 Task: Create a due date automation trigger when advanced on, 2 working days after a card is due add content with a name or a description ending with resume at 11:00 AM.
Action: Mouse moved to (1092, 89)
Screenshot: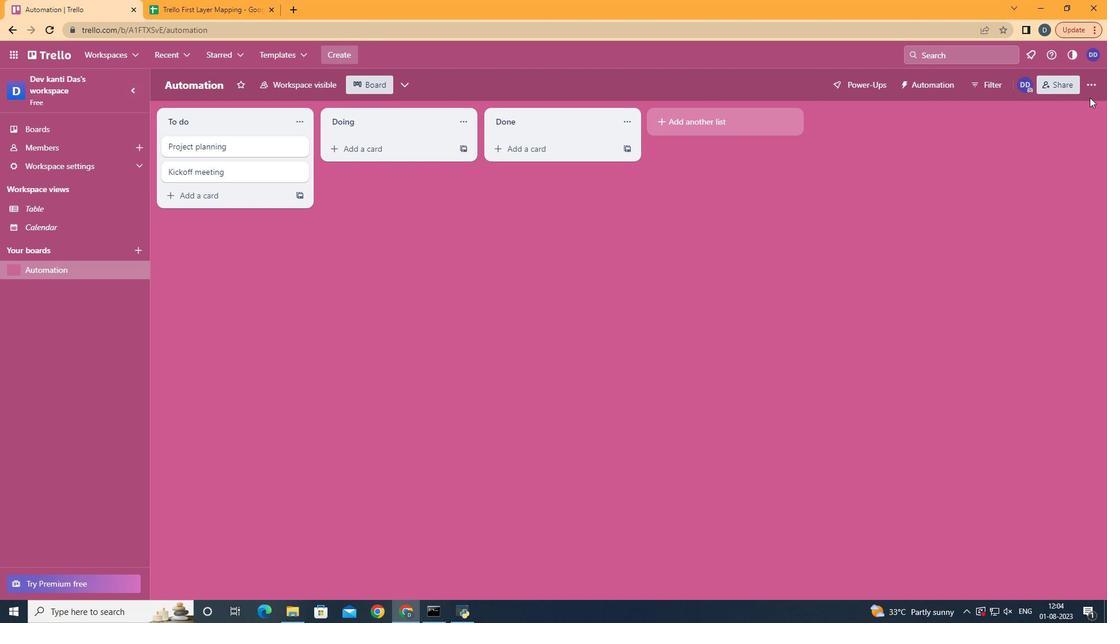 
Action: Mouse pressed left at (1092, 89)
Screenshot: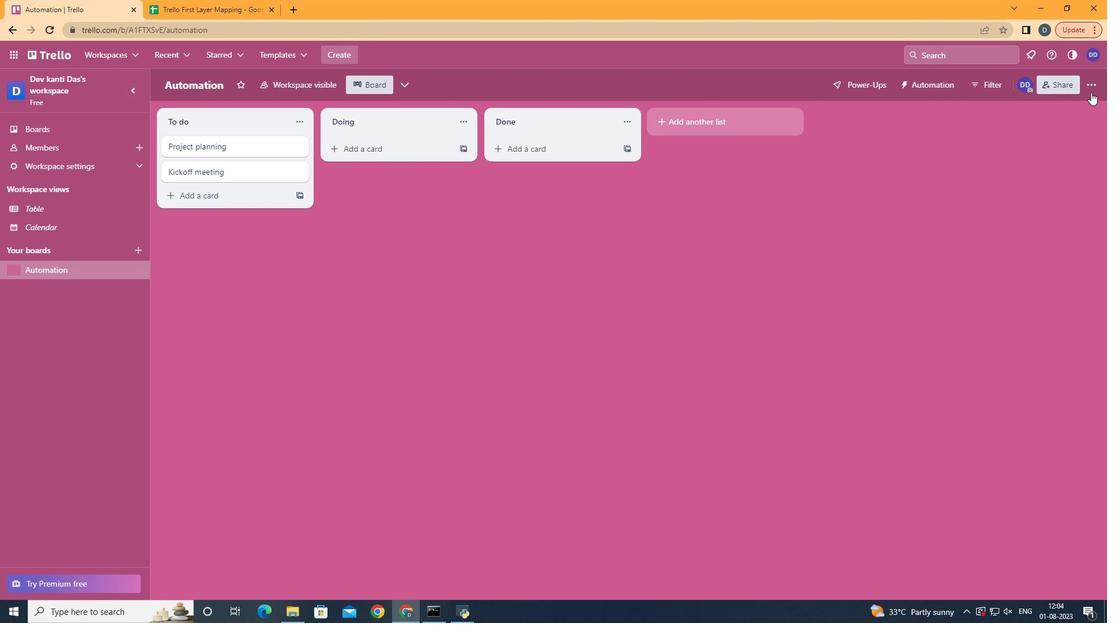 
Action: Mouse moved to (977, 250)
Screenshot: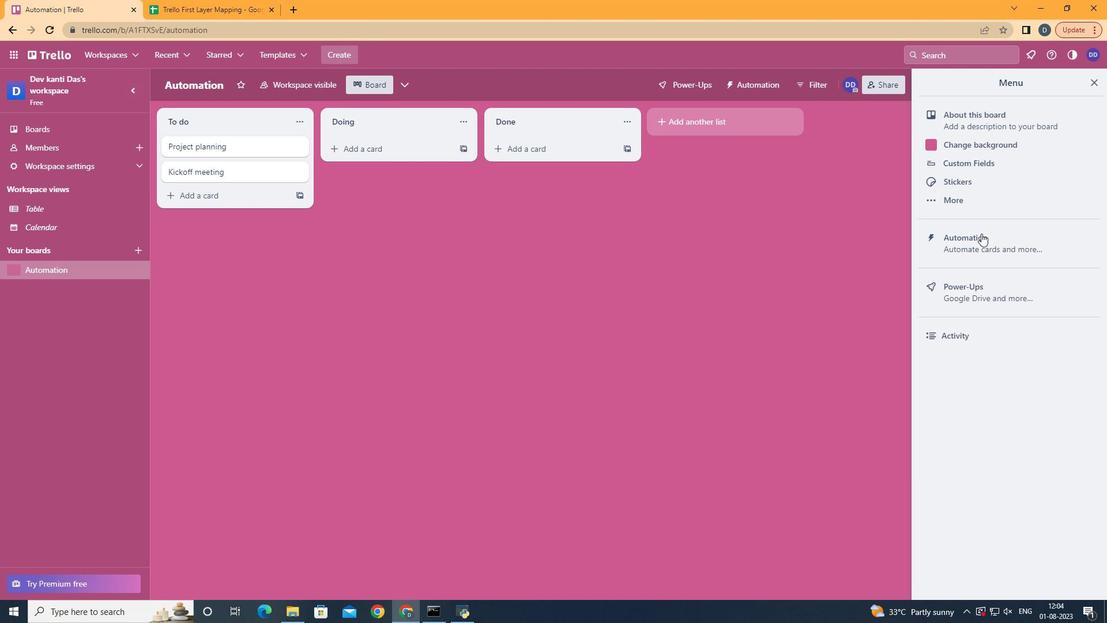 
Action: Mouse pressed left at (977, 250)
Screenshot: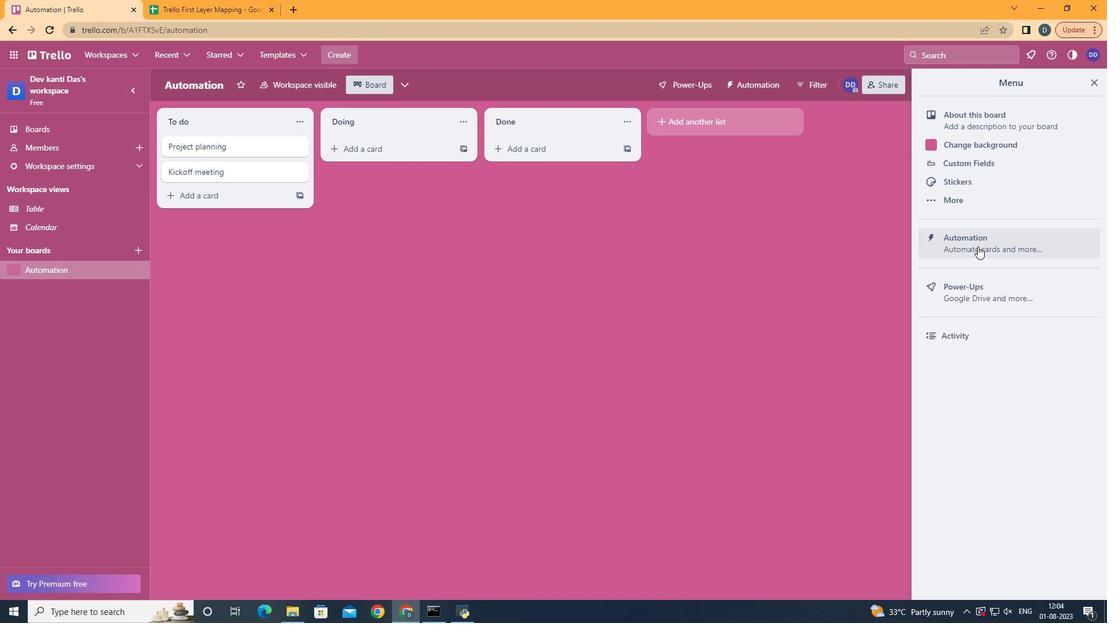 
Action: Mouse moved to (246, 231)
Screenshot: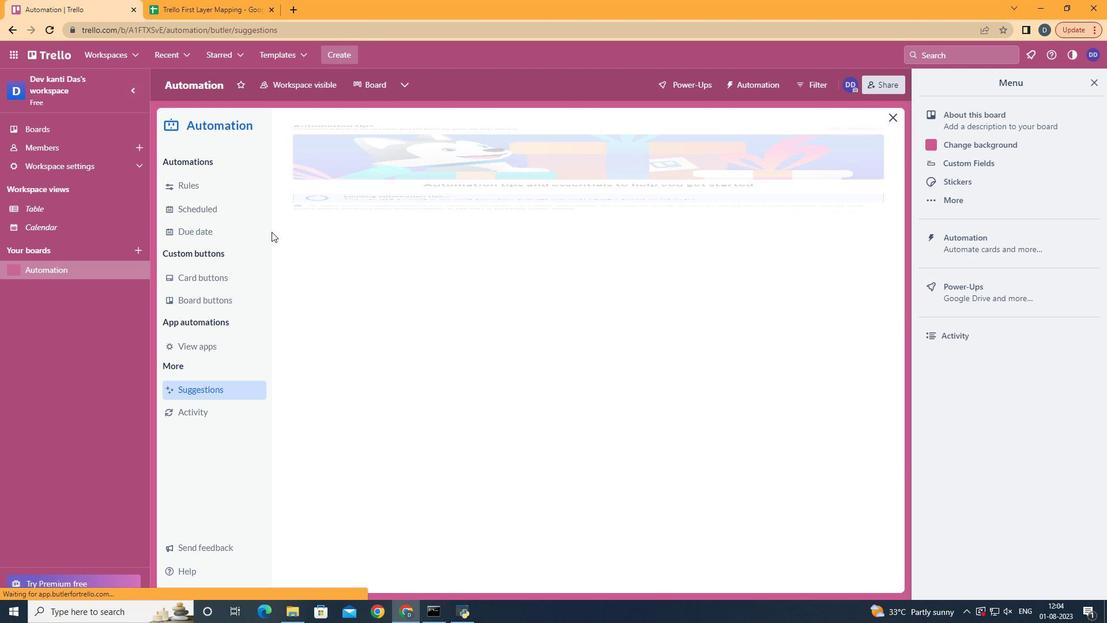 
Action: Mouse pressed left at (246, 231)
Screenshot: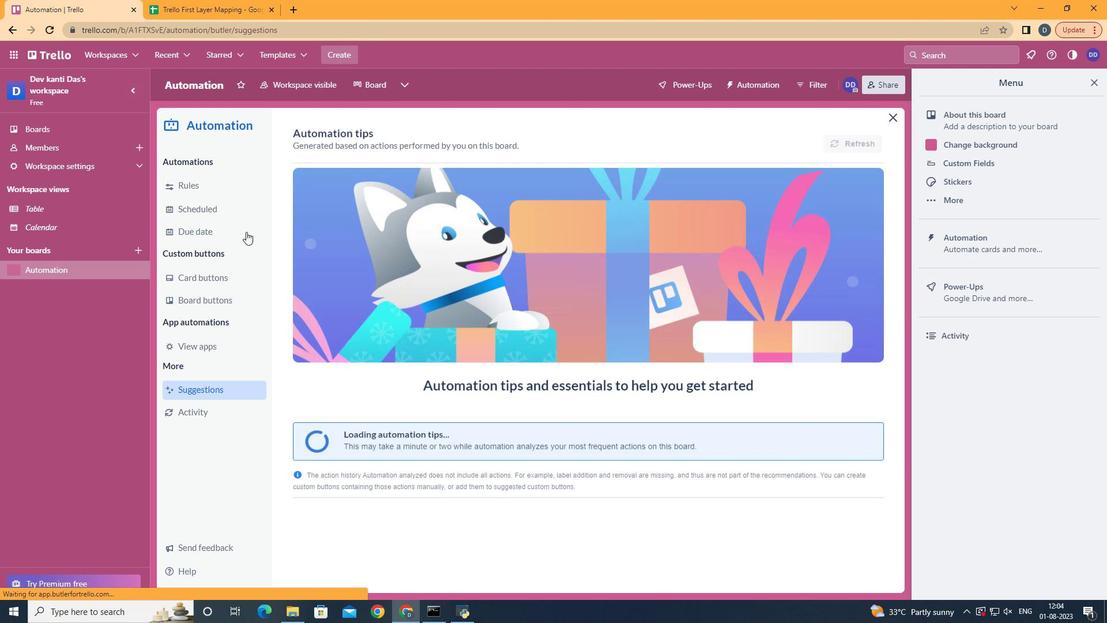 
Action: Mouse moved to (815, 139)
Screenshot: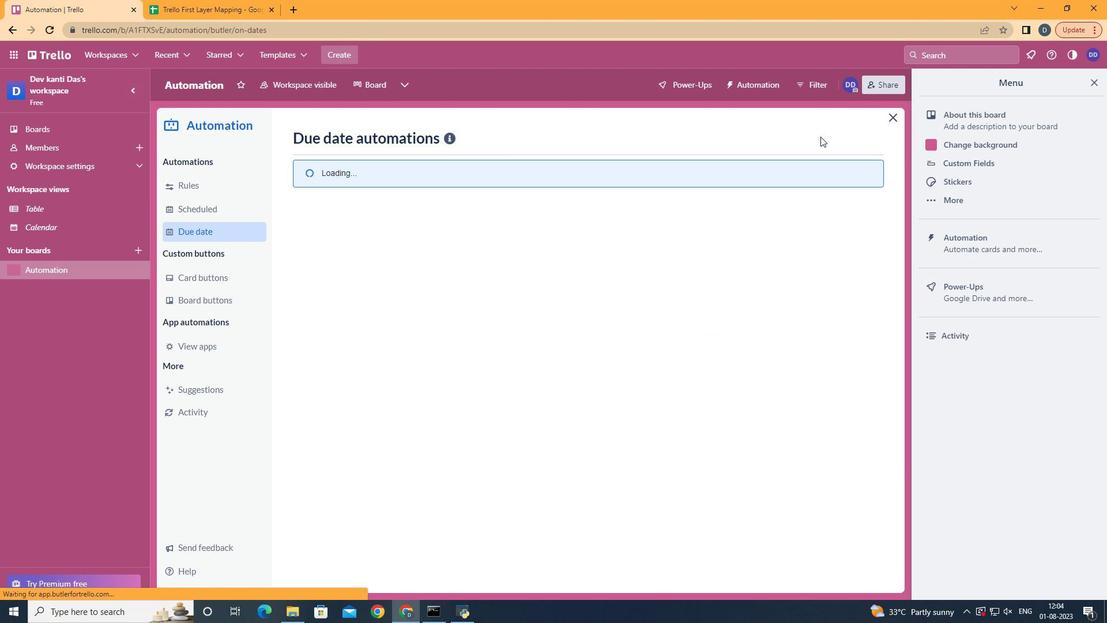 
Action: Mouse pressed left at (815, 139)
Screenshot: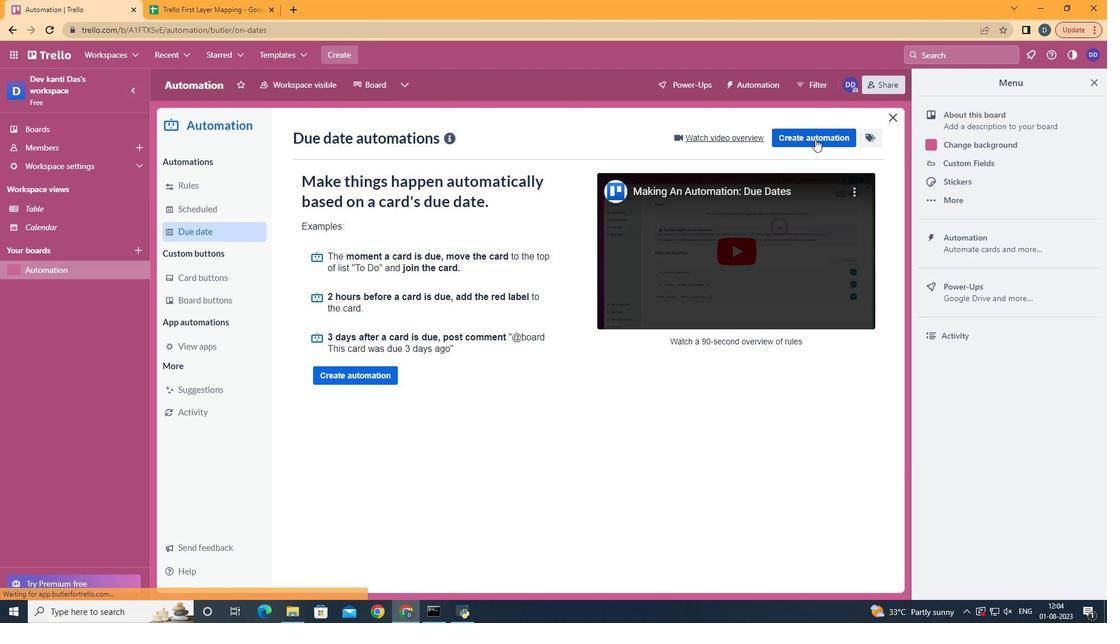 
Action: Mouse moved to (626, 250)
Screenshot: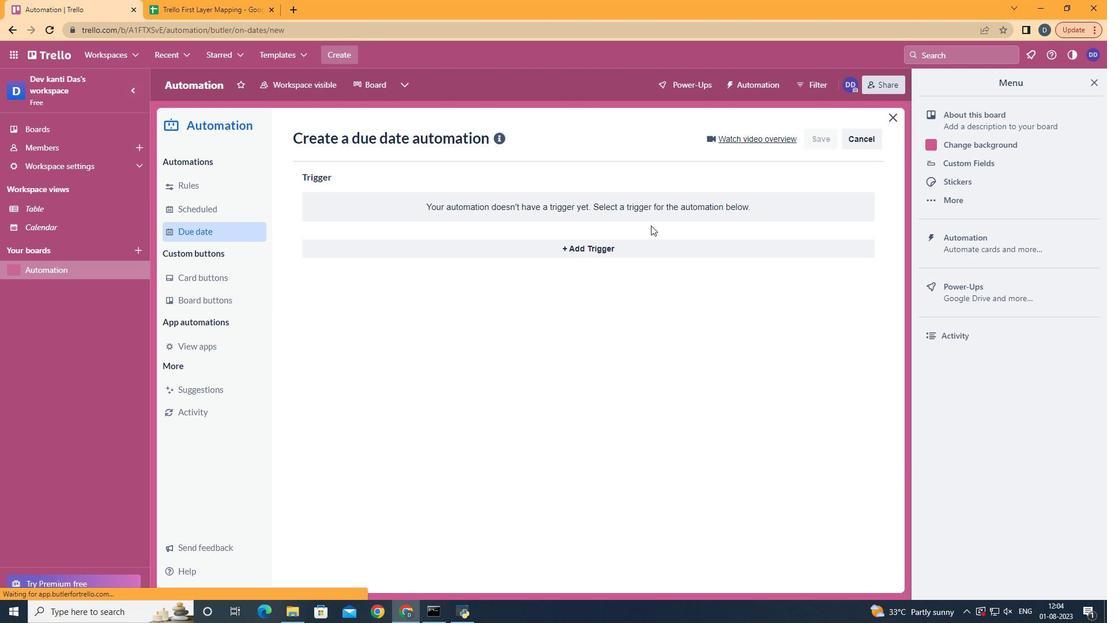 
Action: Mouse pressed left at (626, 250)
Screenshot: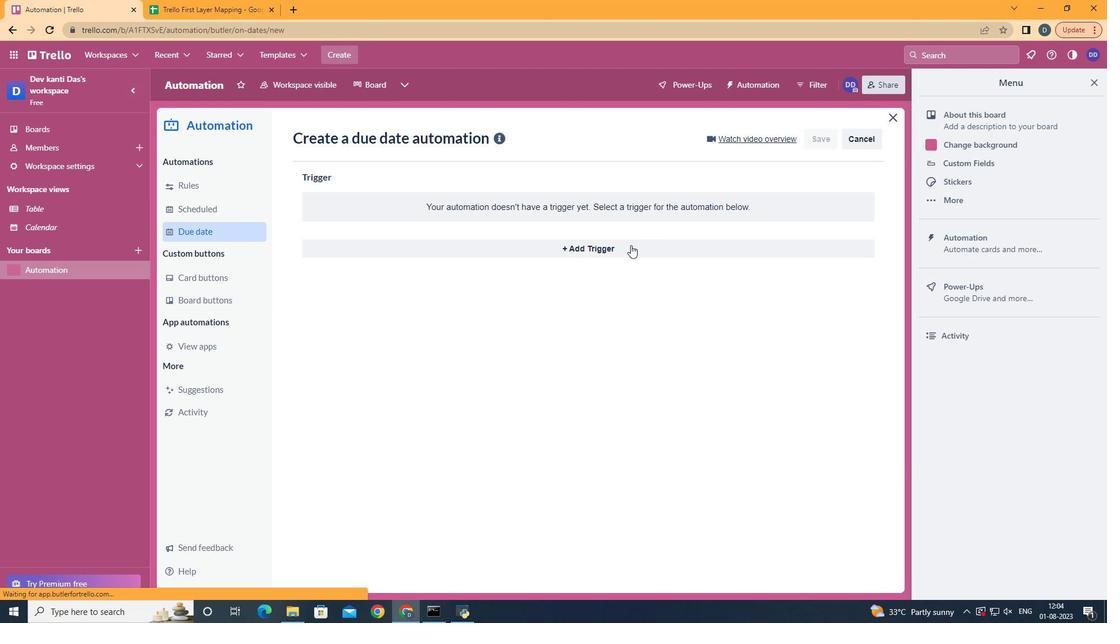
Action: Mouse moved to (374, 466)
Screenshot: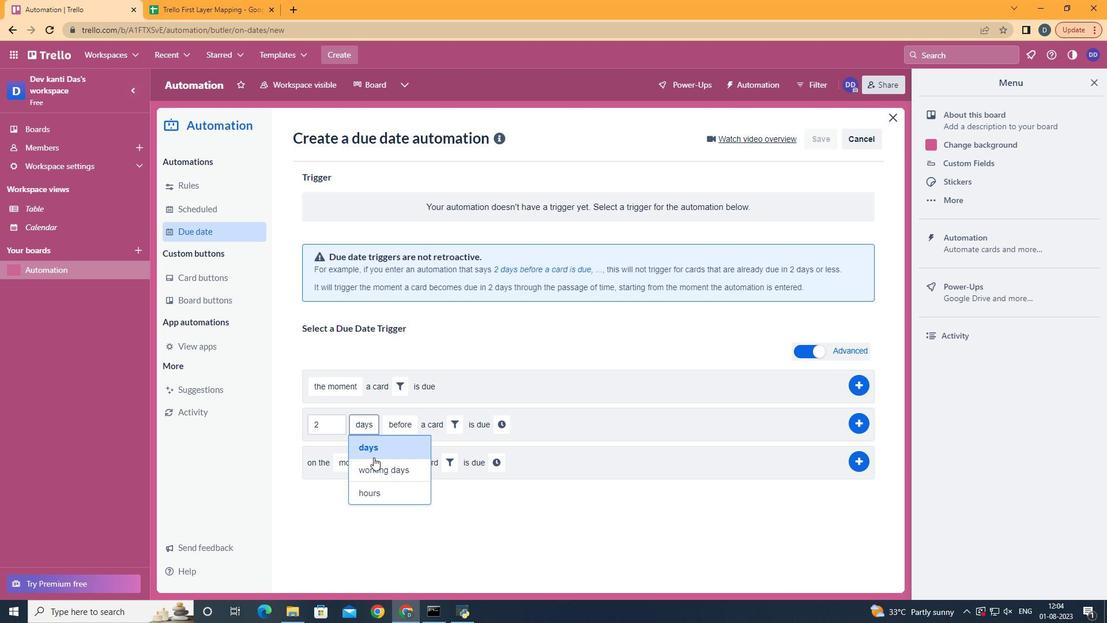 
Action: Mouse pressed left at (374, 466)
Screenshot: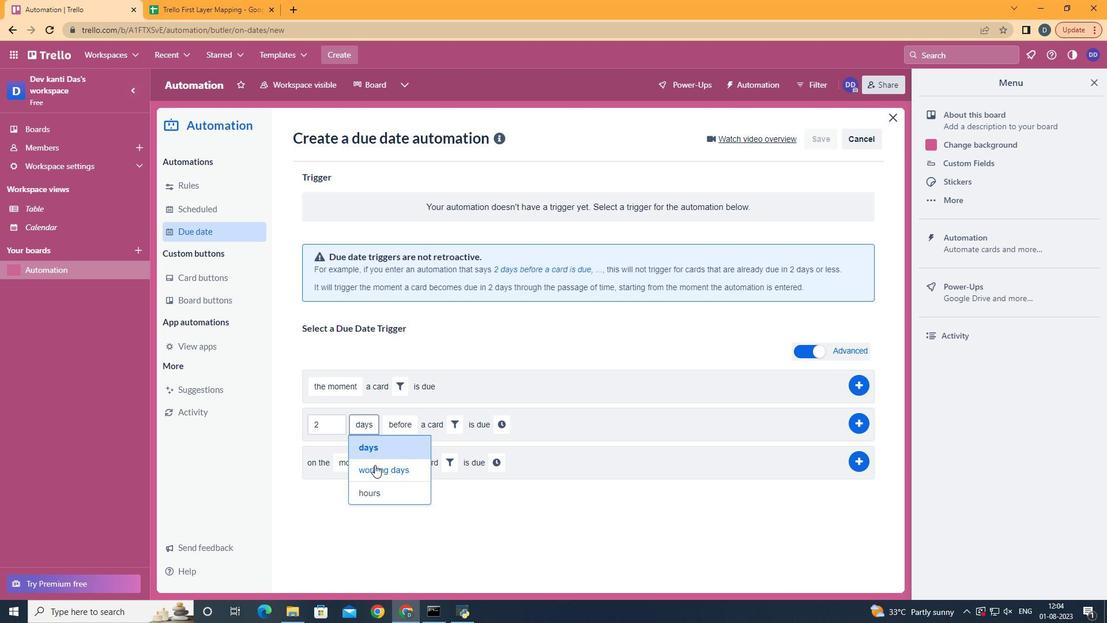 
Action: Mouse moved to (427, 472)
Screenshot: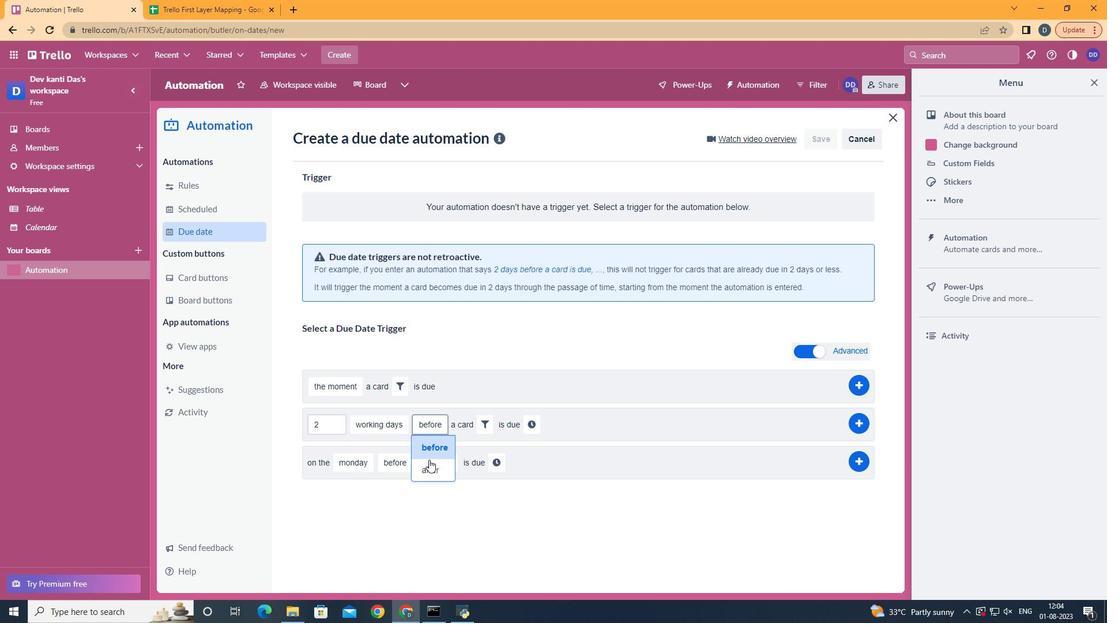 
Action: Mouse pressed left at (427, 472)
Screenshot: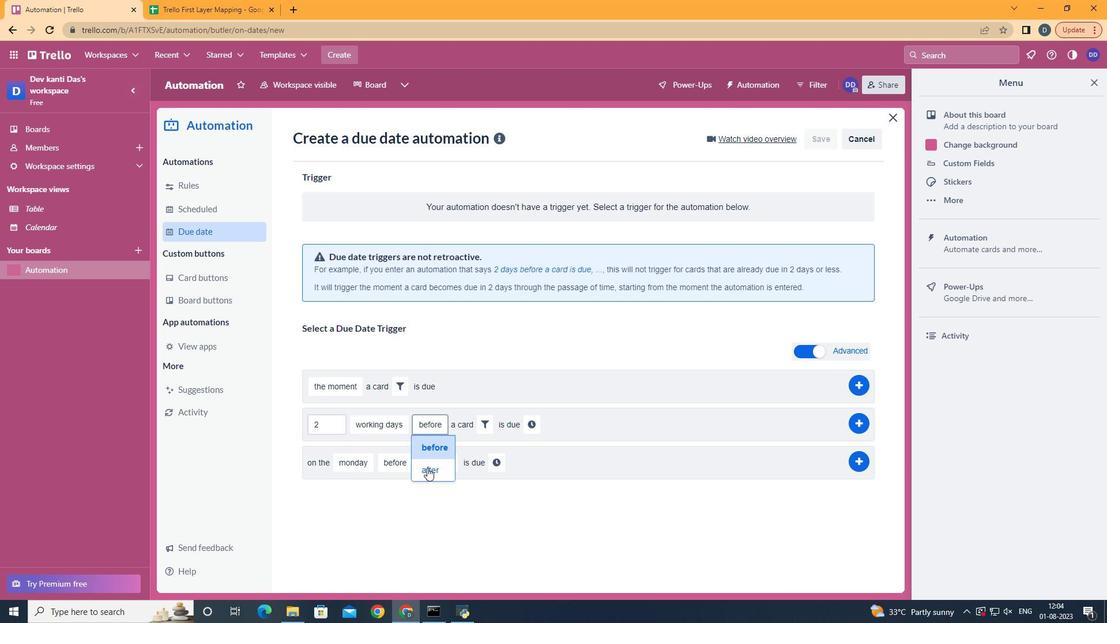 
Action: Mouse moved to (475, 431)
Screenshot: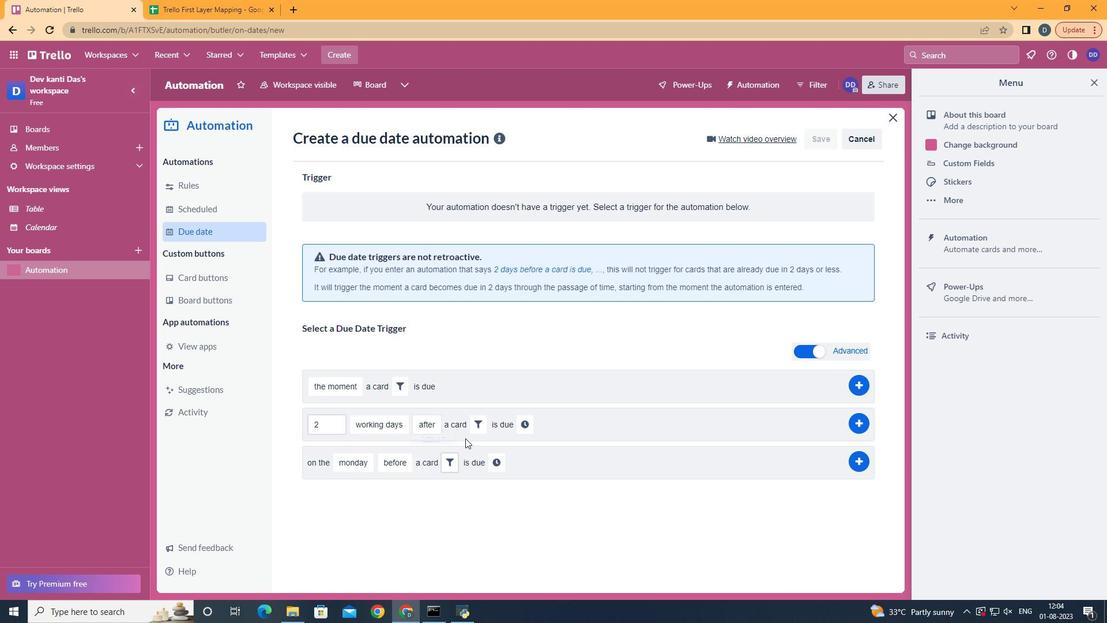 
Action: Mouse pressed left at (475, 431)
Screenshot: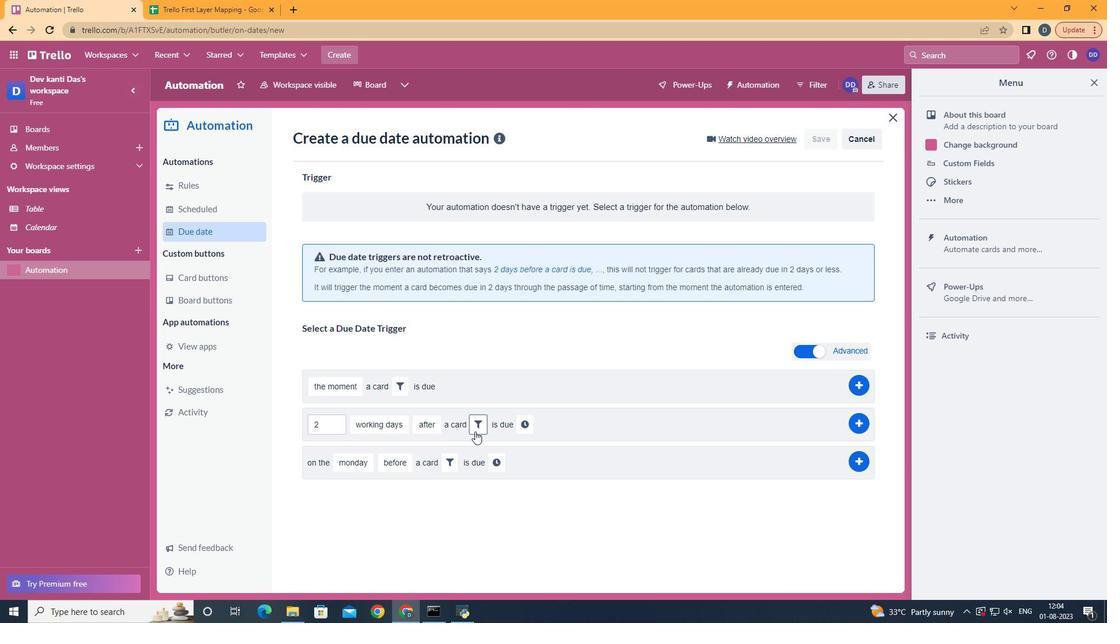 
Action: Mouse moved to (625, 463)
Screenshot: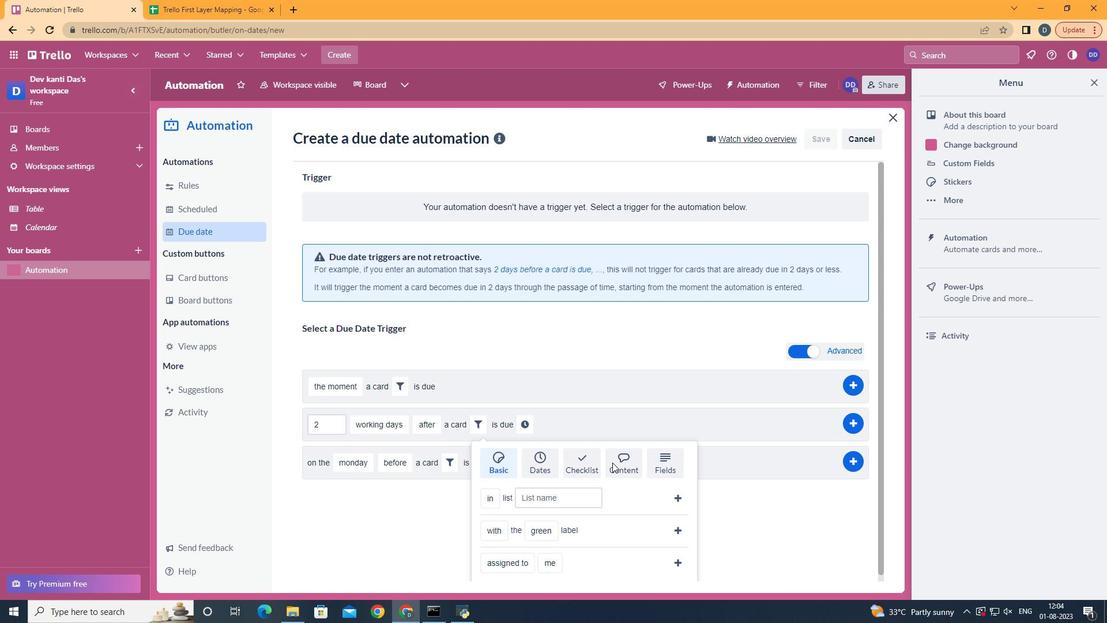 
Action: Mouse pressed left at (625, 463)
Screenshot: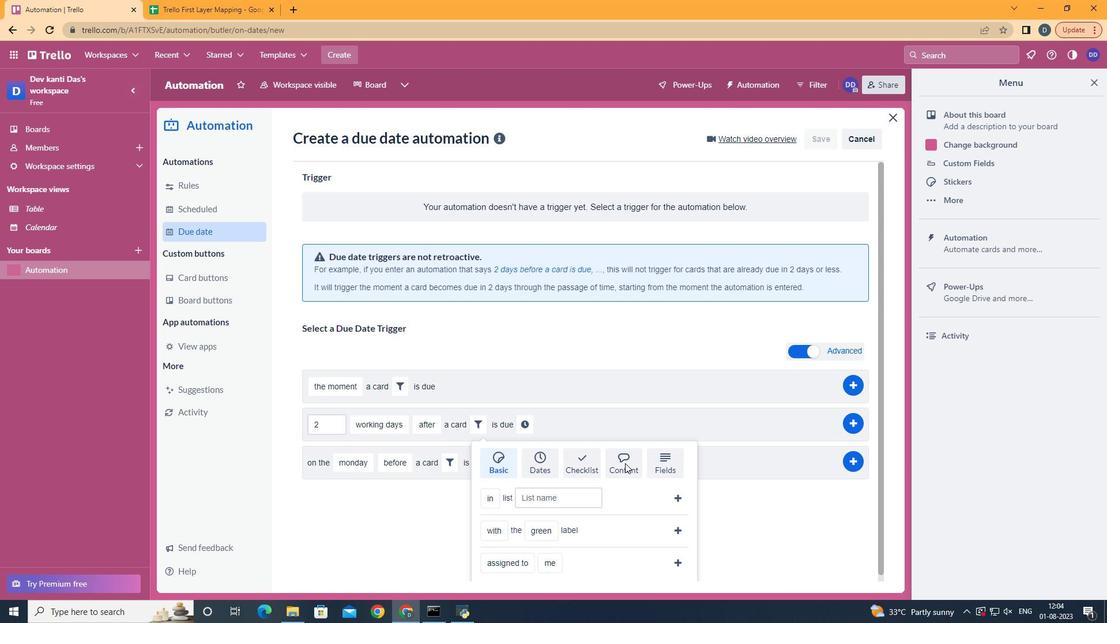 
Action: Mouse moved to (548, 567)
Screenshot: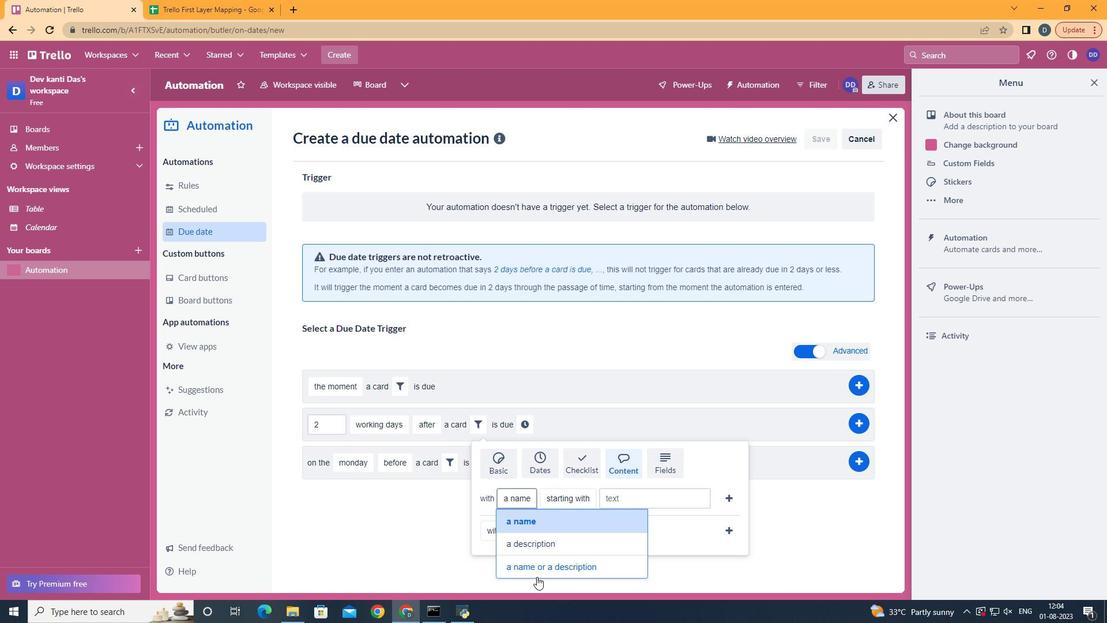 
Action: Mouse pressed left at (548, 567)
Screenshot: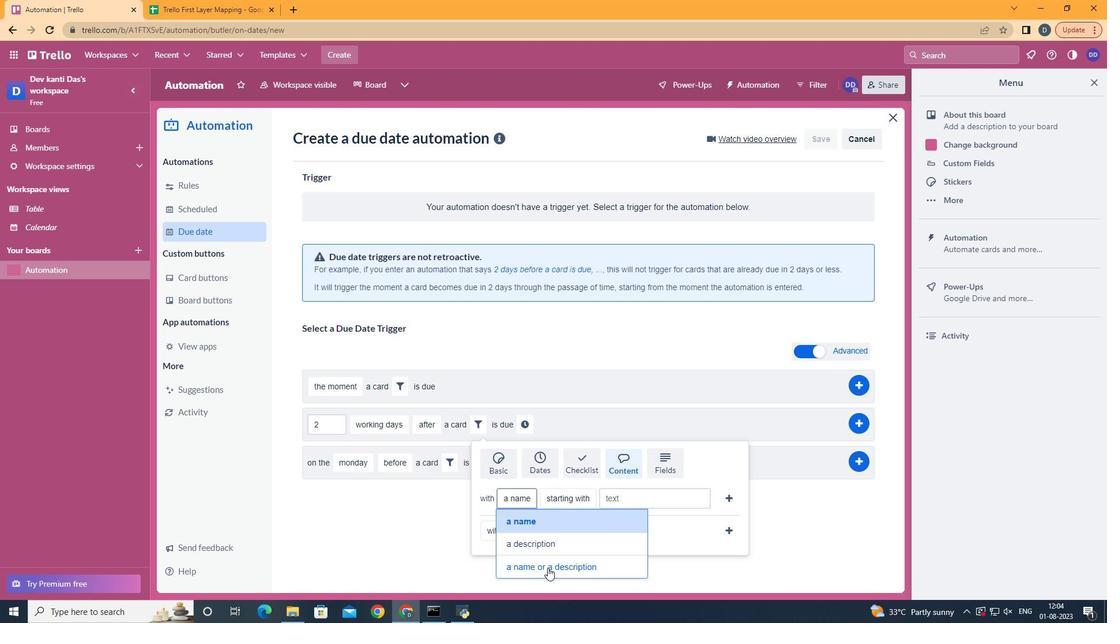 
Action: Mouse moved to (643, 380)
Screenshot: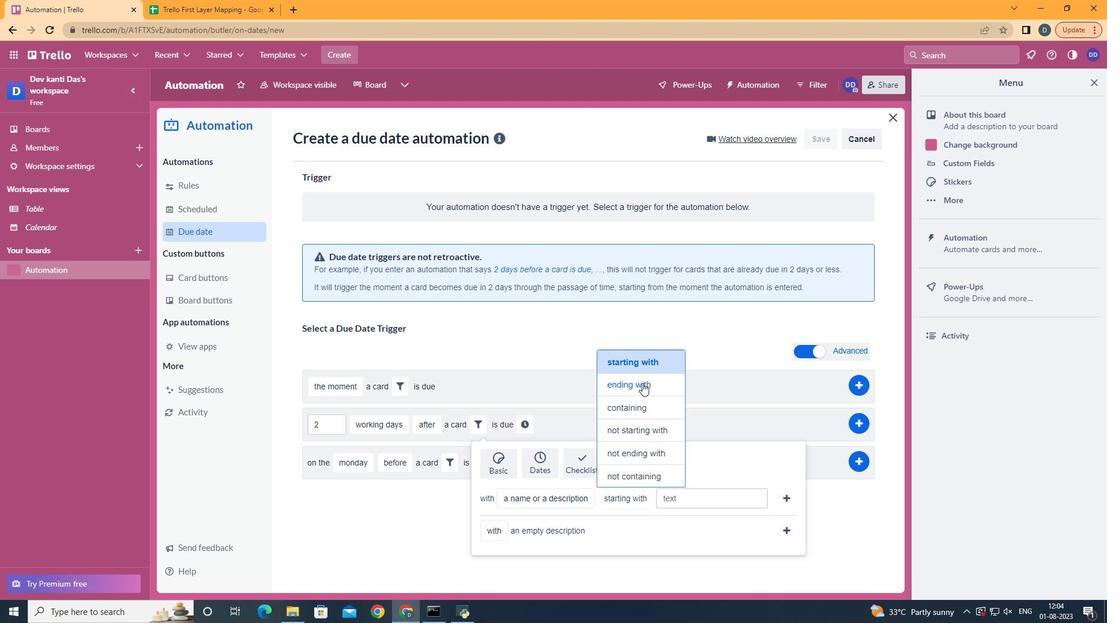 
Action: Mouse pressed left at (643, 380)
Screenshot: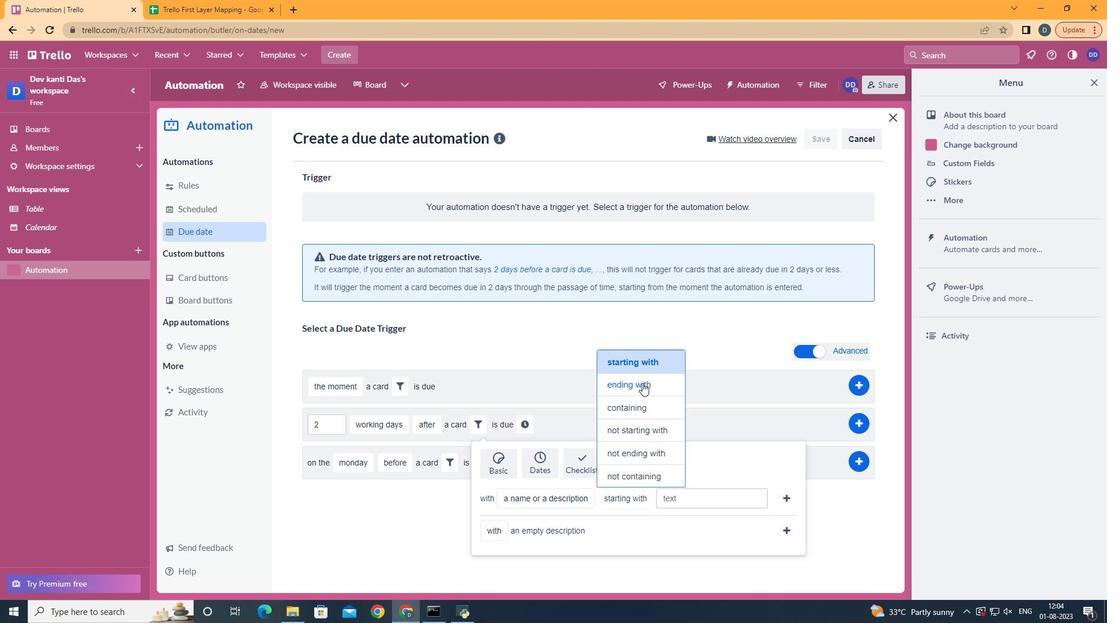 
Action: Mouse moved to (692, 497)
Screenshot: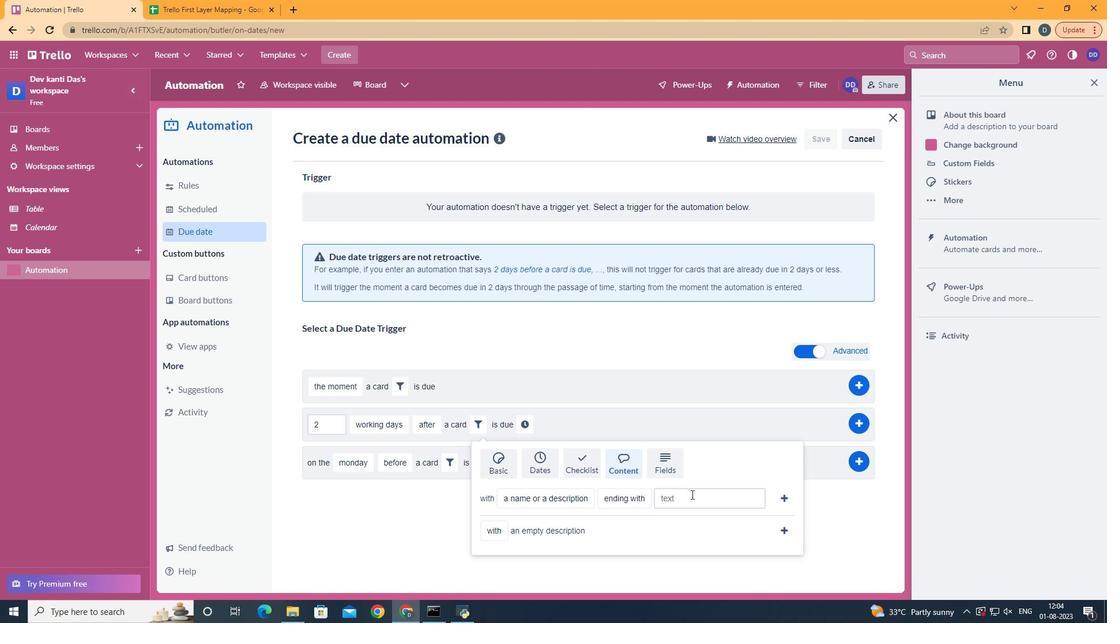 
Action: Mouse pressed left at (692, 497)
Screenshot: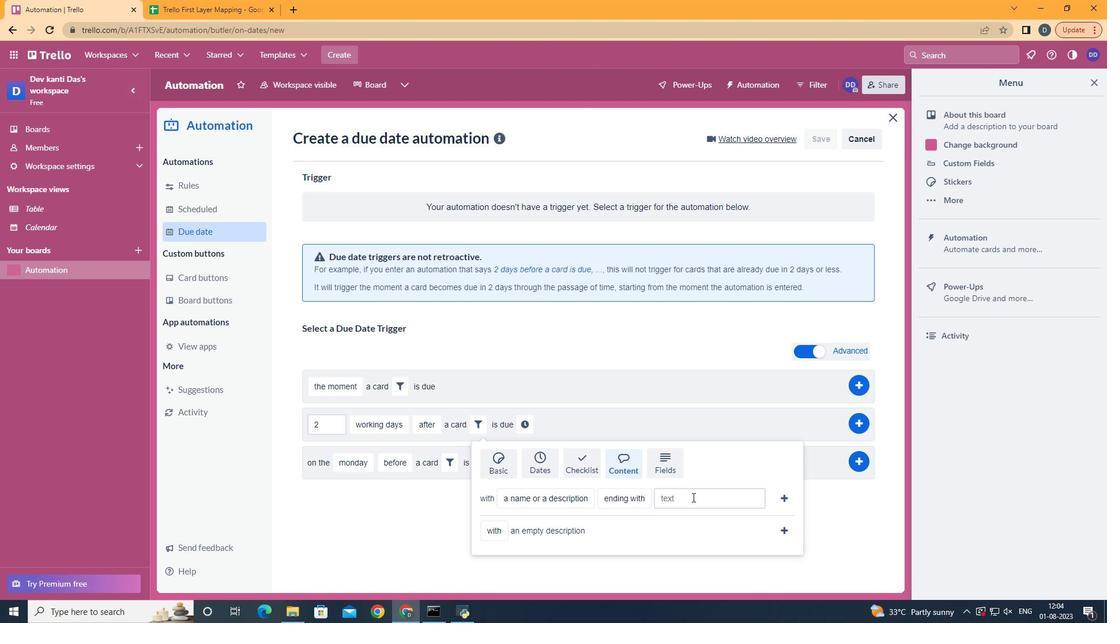 
Action: Key pressed resume
Screenshot: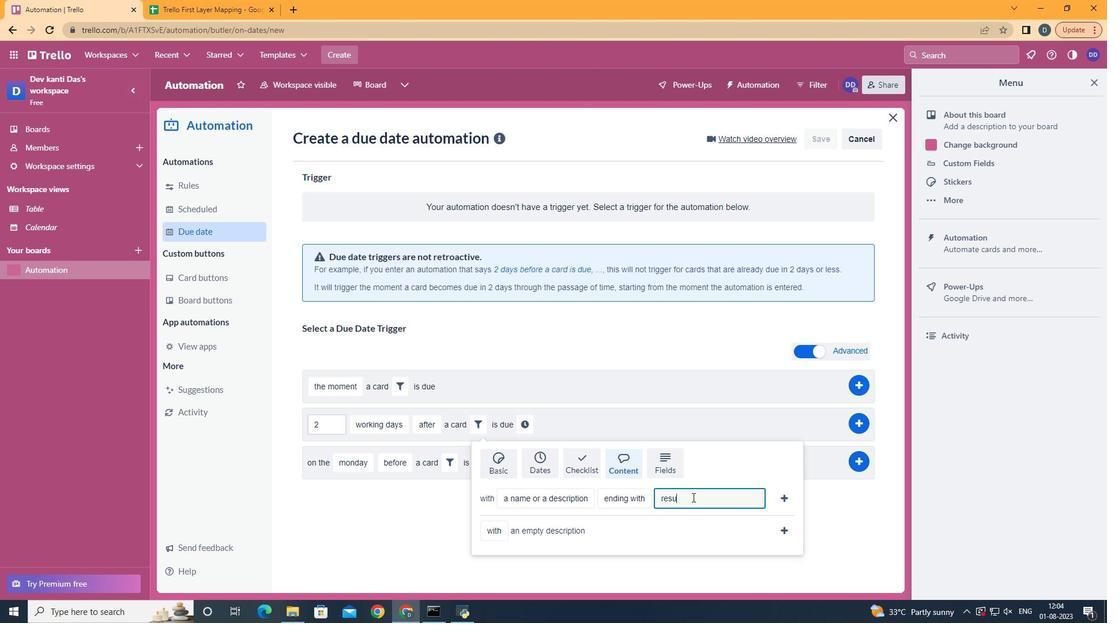 
Action: Mouse moved to (788, 494)
Screenshot: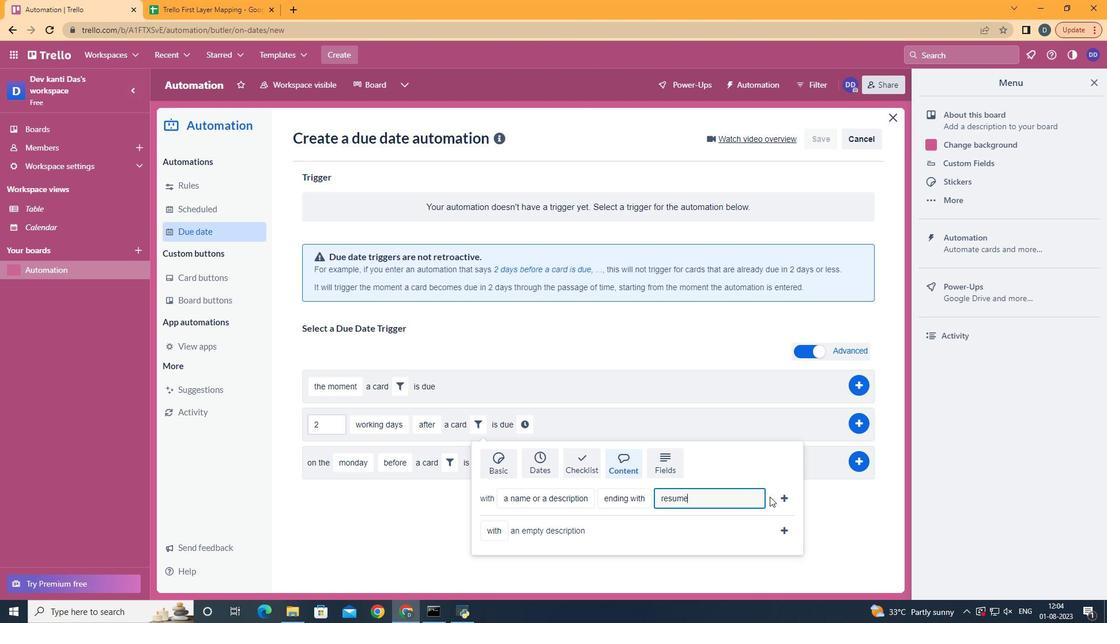 
Action: Mouse pressed left at (788, 494)
Screenshot: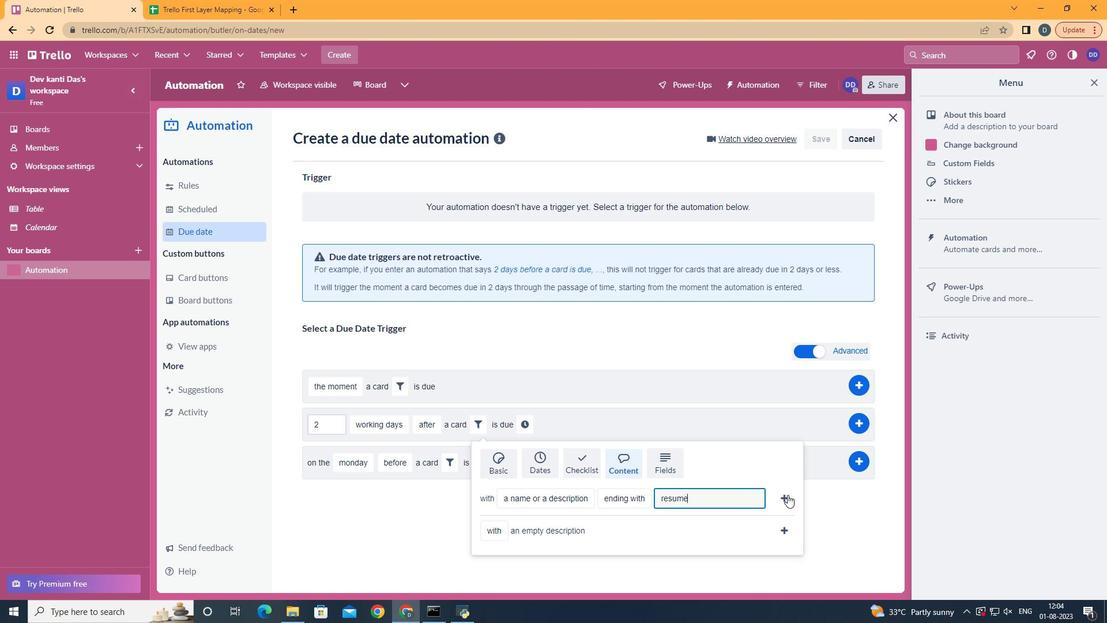 
Action: Mouse moved to (734, 415)
Screenshot: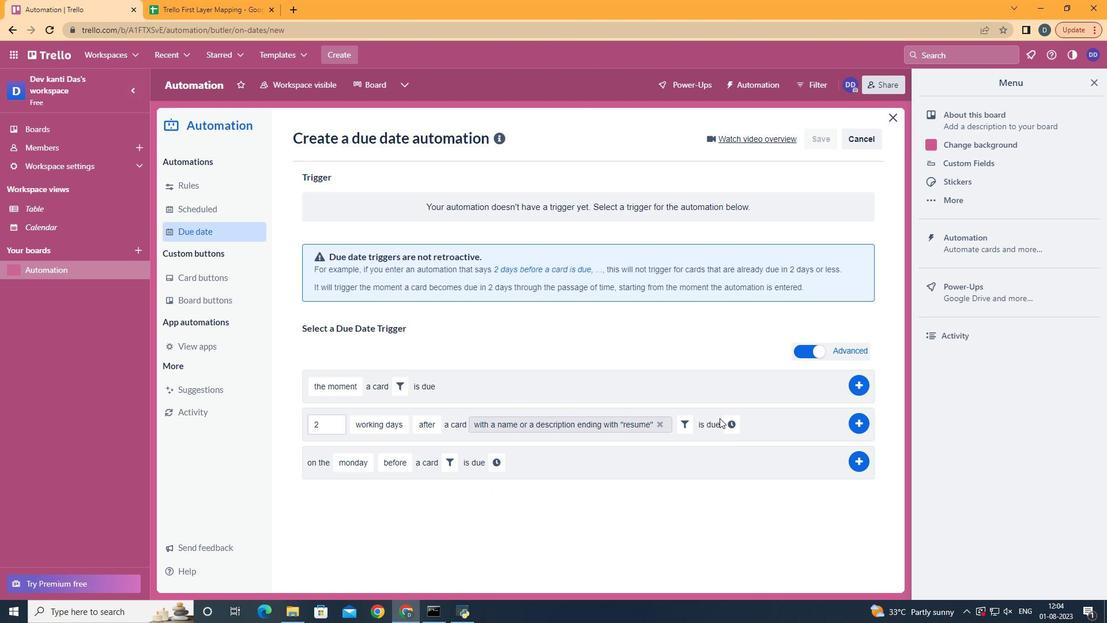 
Action: Mouse pressed left at (734, 415)
Screenshot: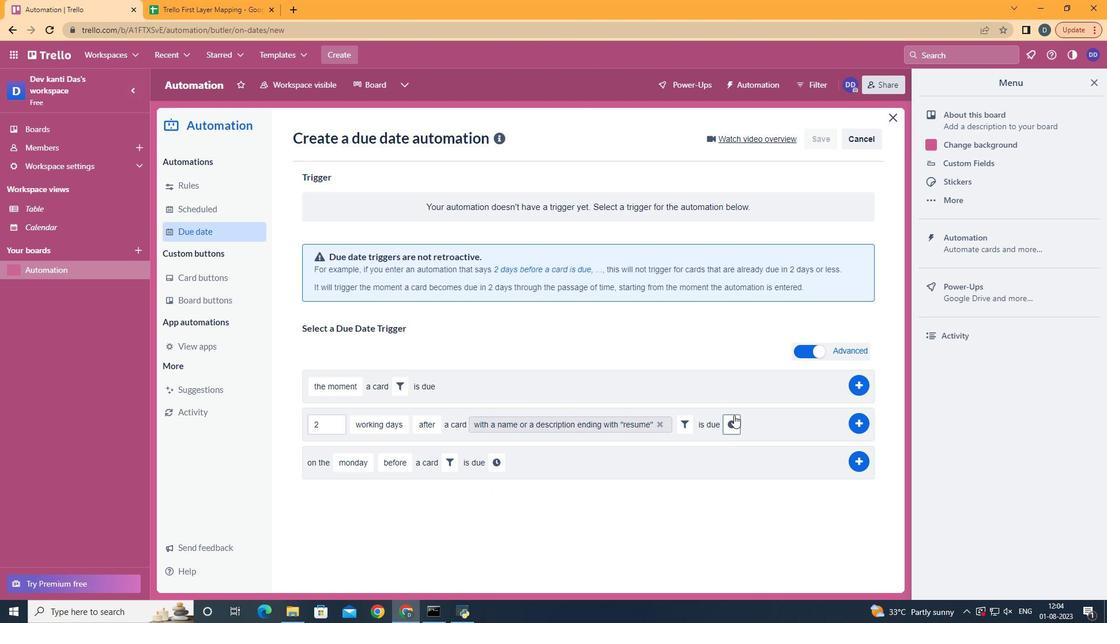 
Action: Mouse moved to (340, 445)
Screenshot: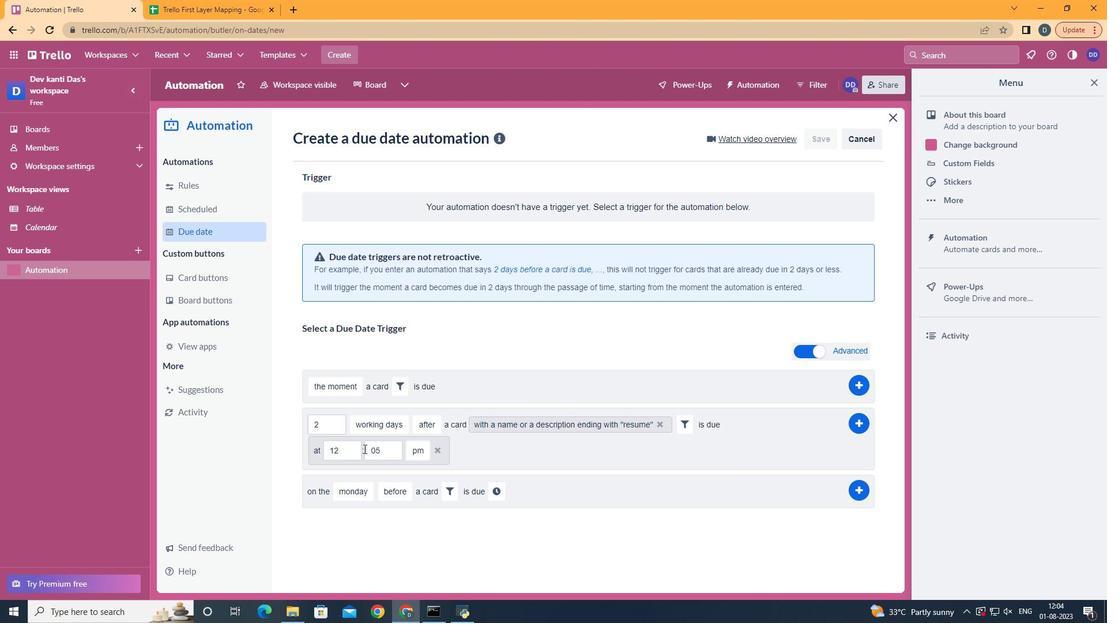 
Action: Mouse pressed left at (340, 445)
Screenshot: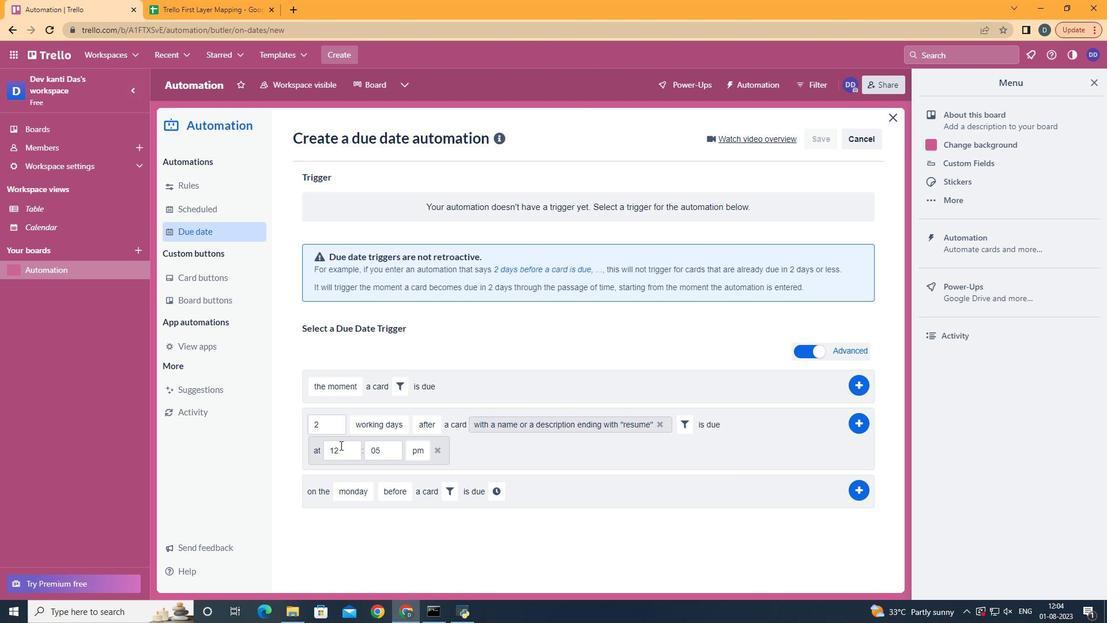 
Action: Key pressed <Key.backspace>1
Screenshot: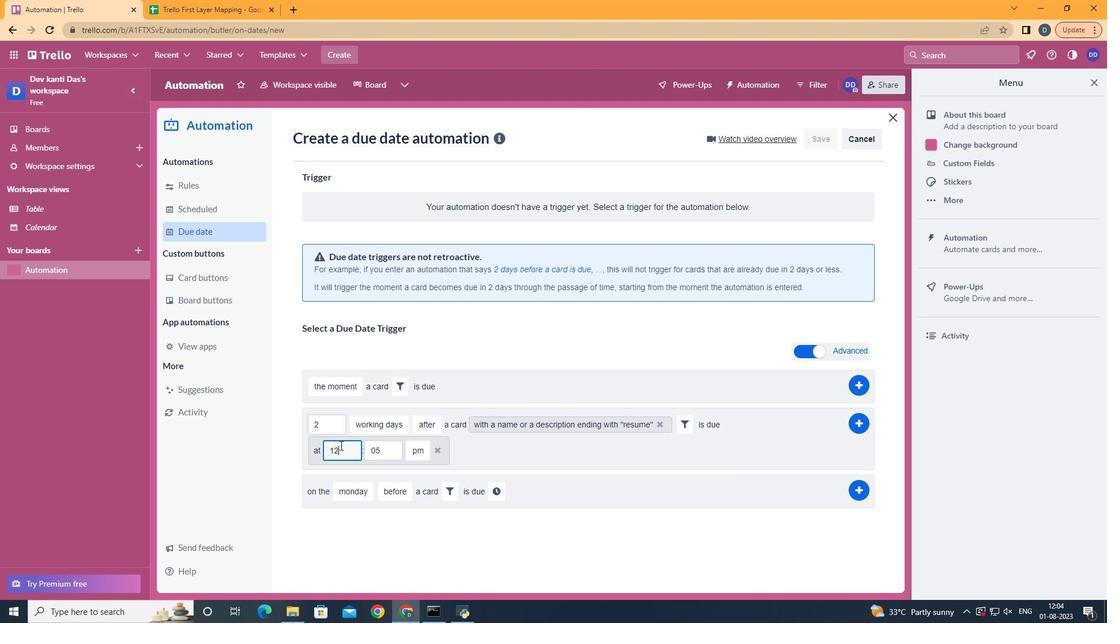 
Action: Mouse moved to (385, 445)
Screenshot: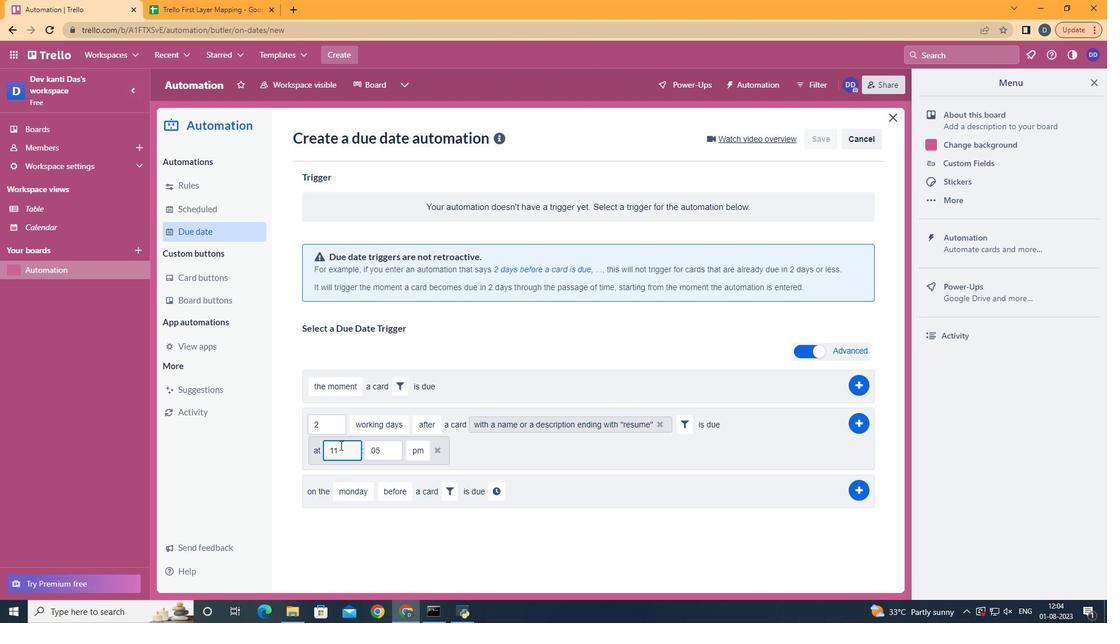 
Action: Mouse pressed left at (385, 445)
Screenshot: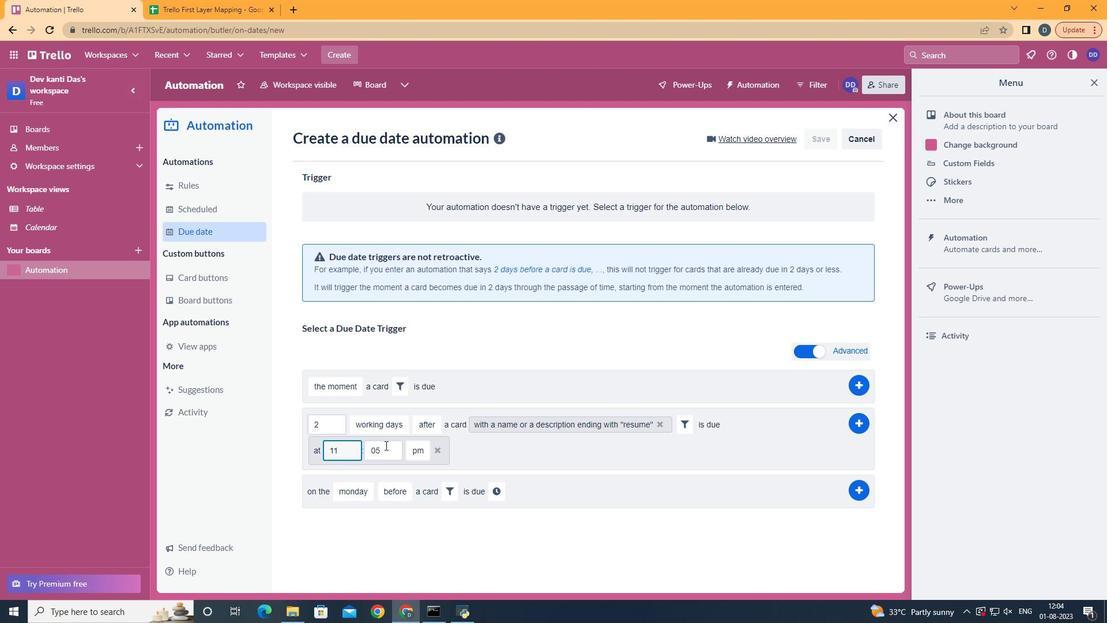 
Action: Key pressed <Key.backspace>0
Screenshot: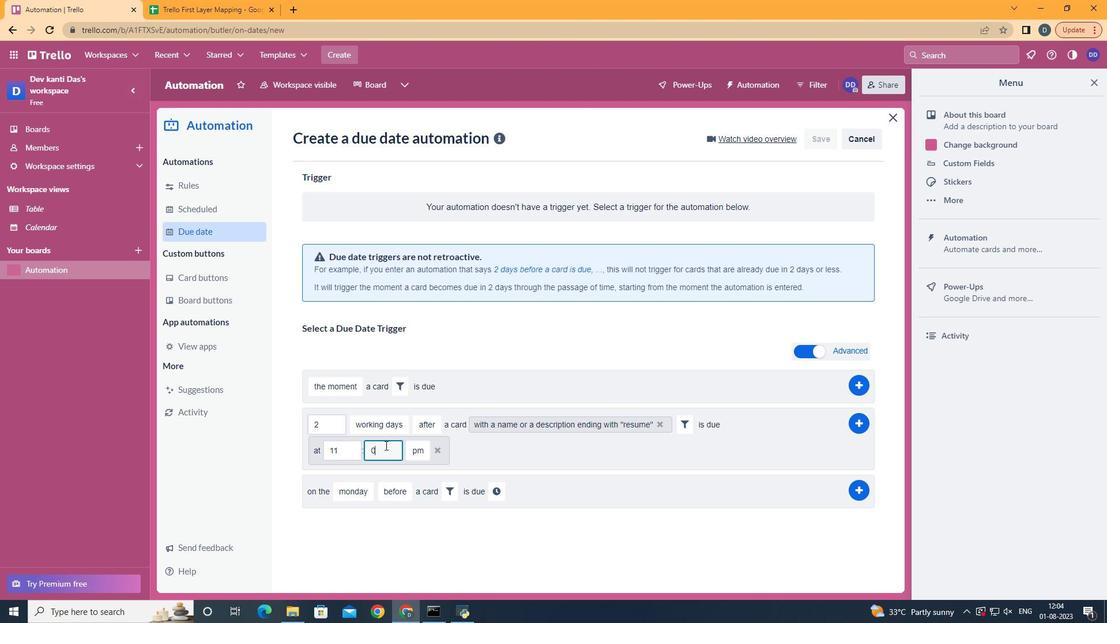 
Action: Mouse moved to (424, 473)
Screenshot: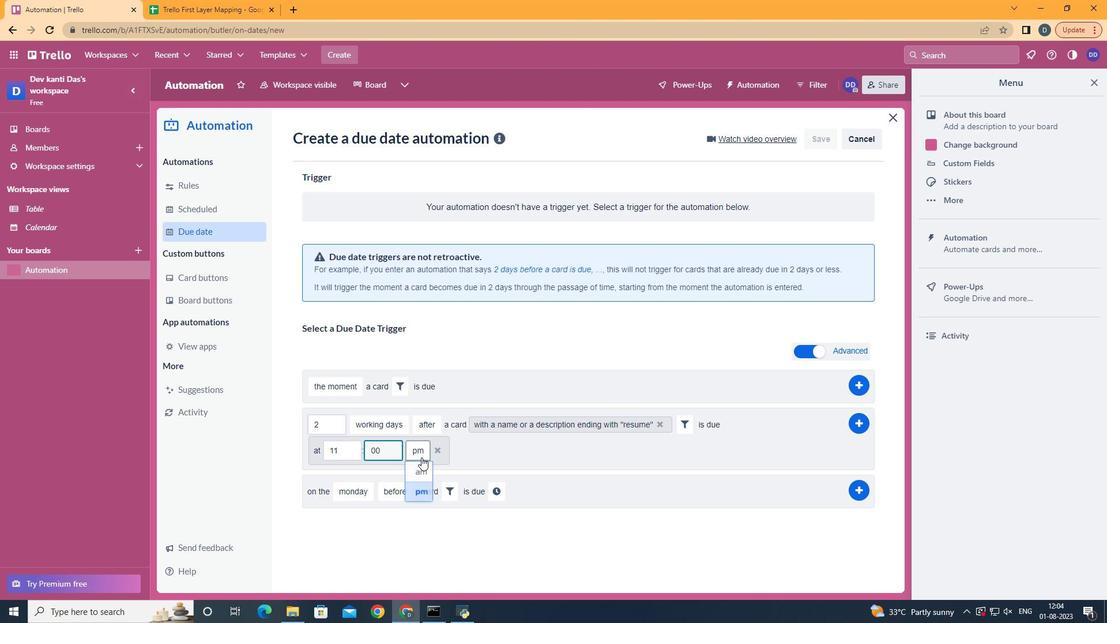 
Action: Mouse pressed left at (424, 473)
Screenshot: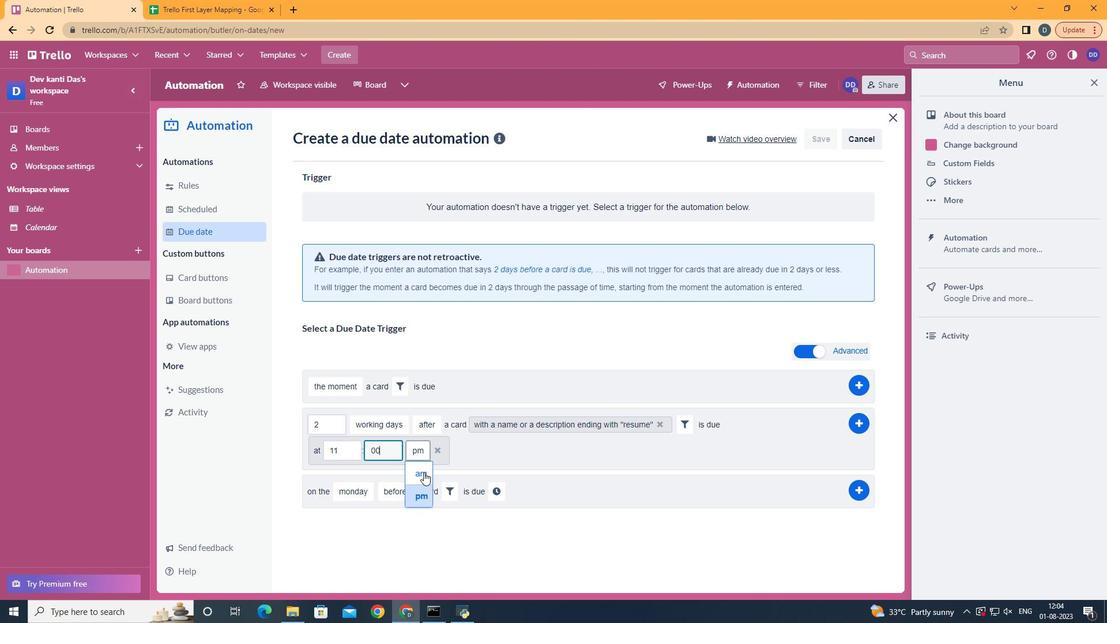 
Action: Mouse moved to (867, 428)
Screenshot: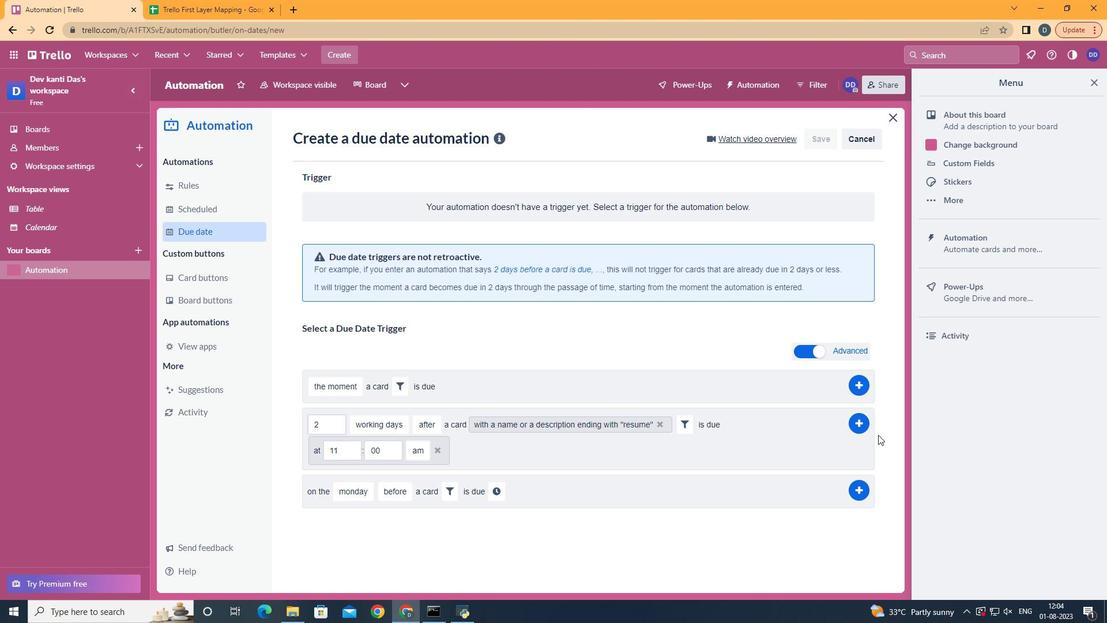 
Action: Mouse pressed left at (867, 428)
Screenshot: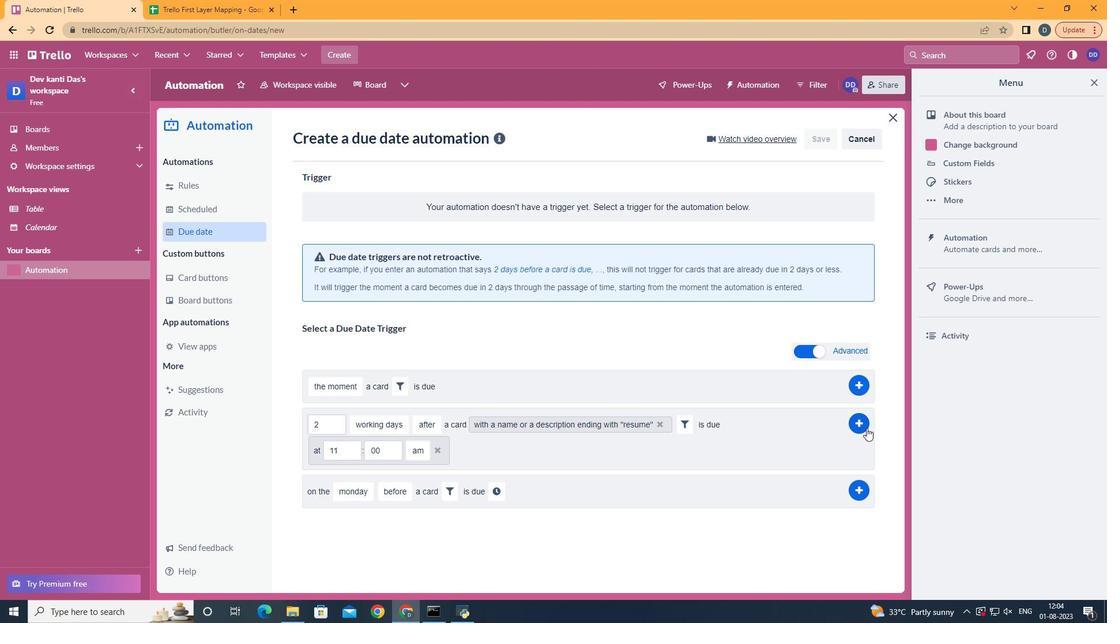 
Action: Mouse moved to (593, 280)
Screenshot: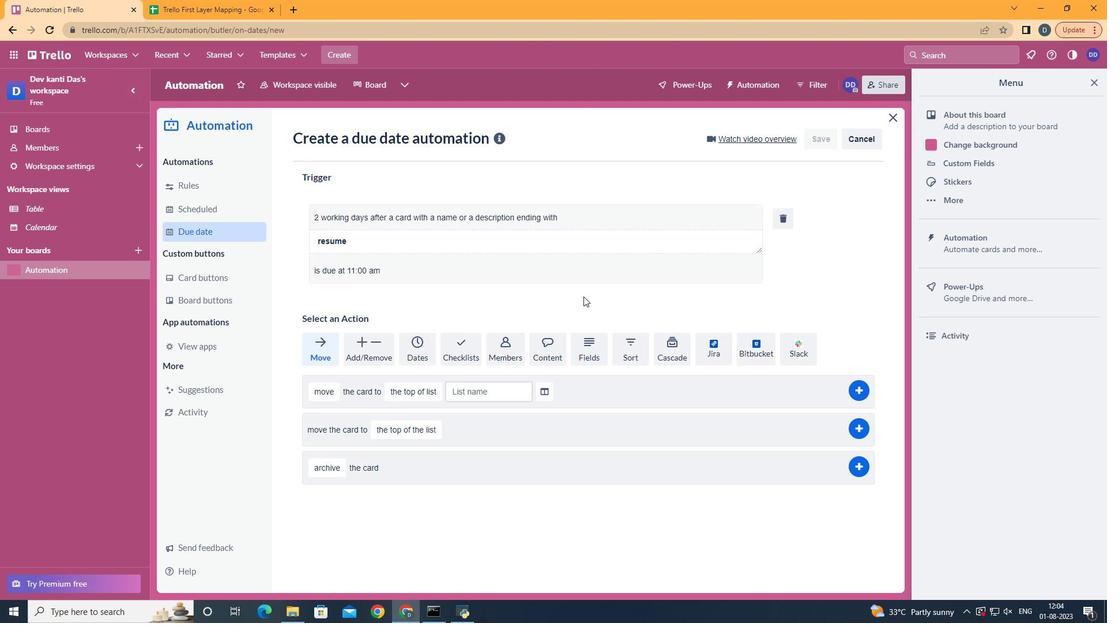 
